 Task: Select a due date automation when advanced off, on the monday of the week a card is due at 01:00 PM.
Action: Mouse moved to (404, 302)
Screenshot: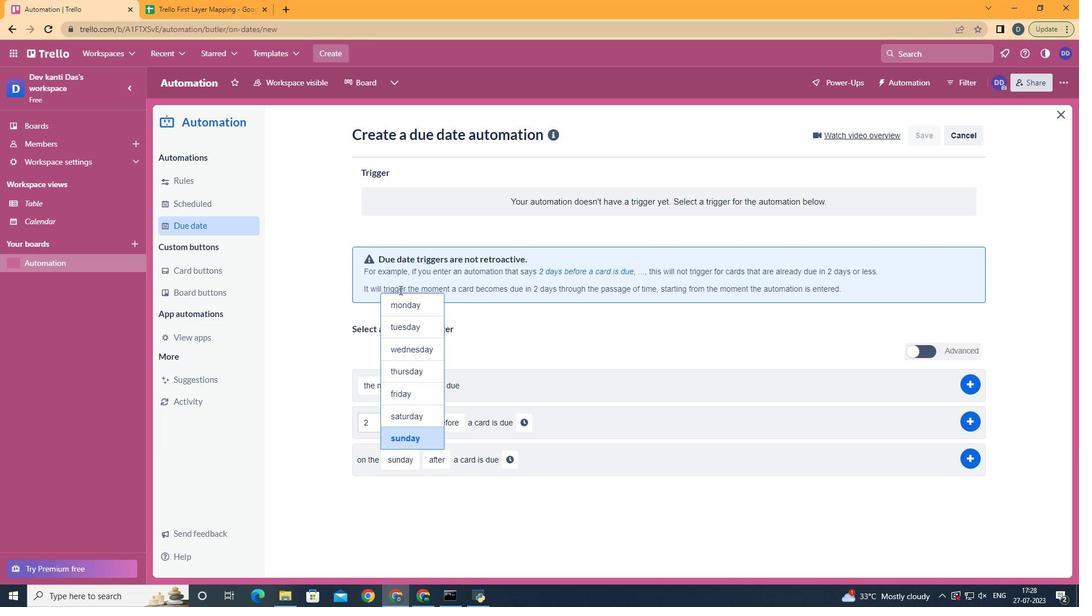 
Action: Mouse pressed left at (404, 302)
Screenshot: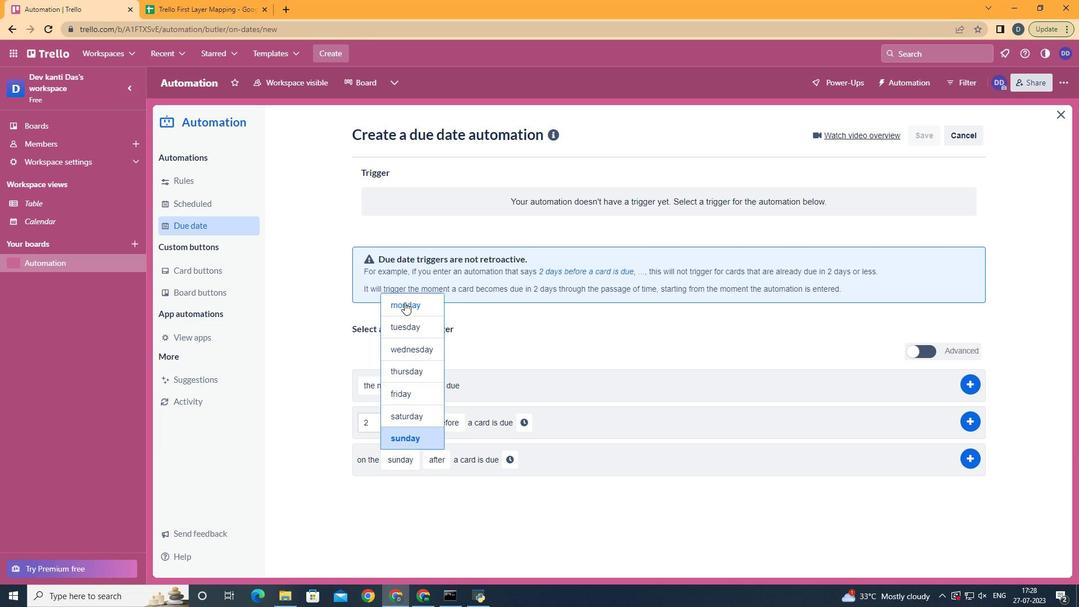 
Action: Mouse moved to (453, 528)
Screenshot: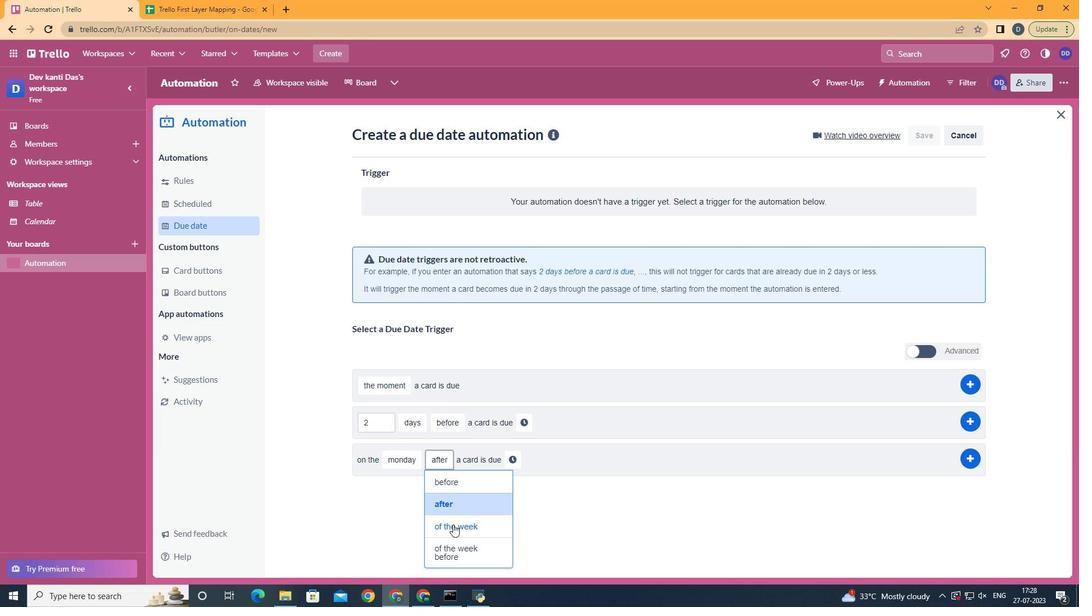 
Action: Mouse pressed left at (453, 528)
Screenshot: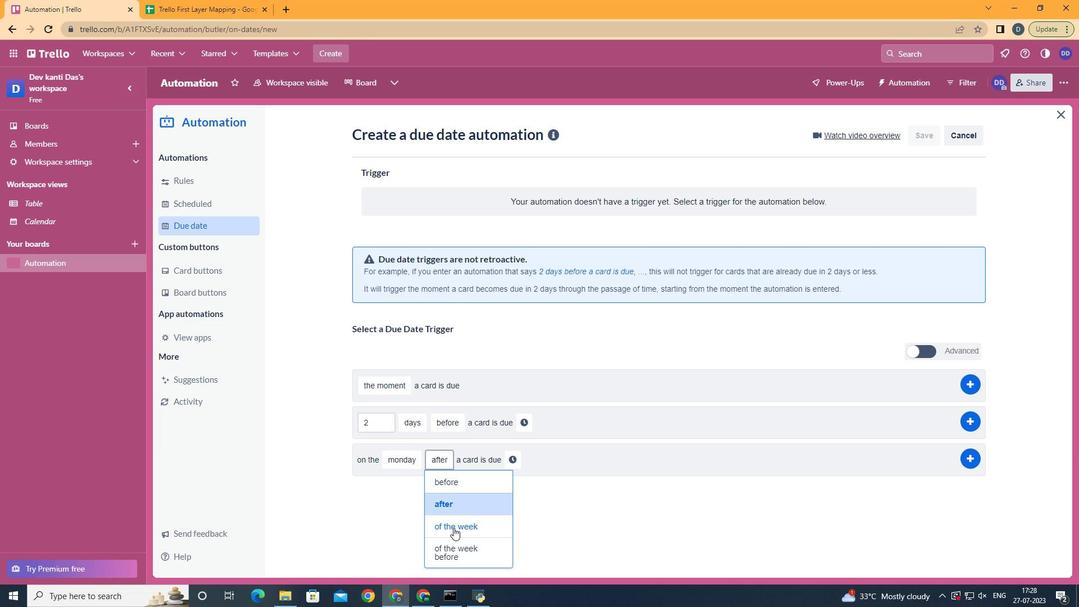 
Action: Mouse moved to (528, 461)
Screenshot: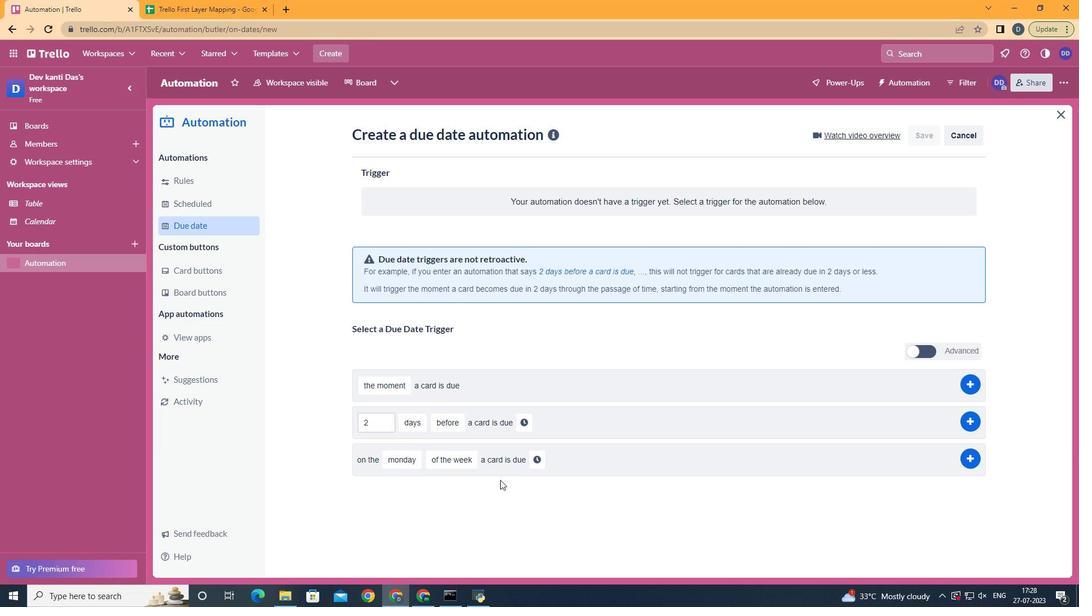 
Action: Mouse pressed left at (528, 461)
Screenshot: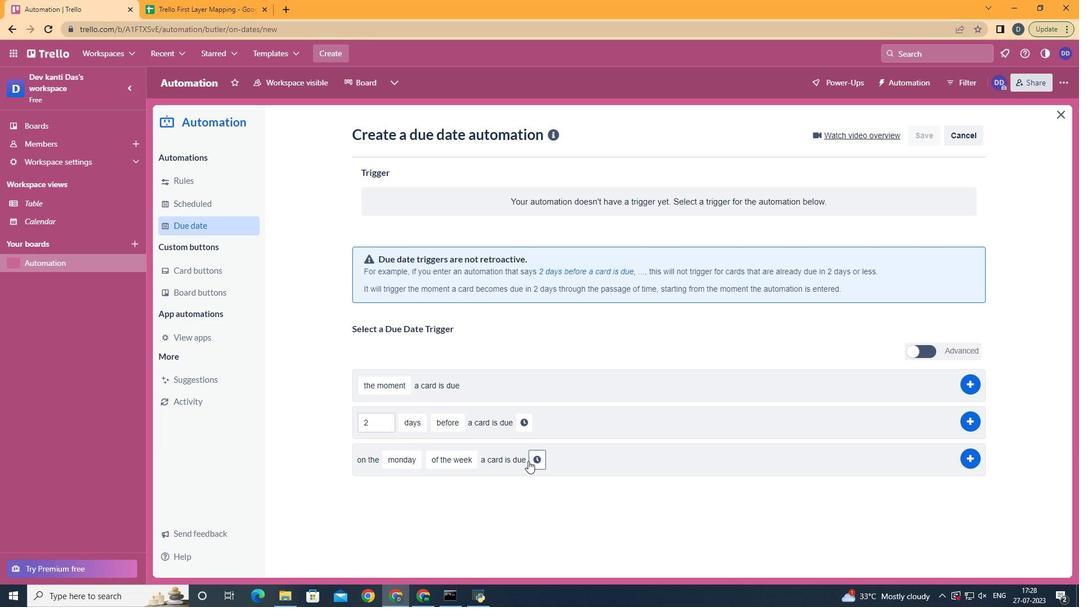 
Action: Mouse moved to (562, 464)
Screenshot: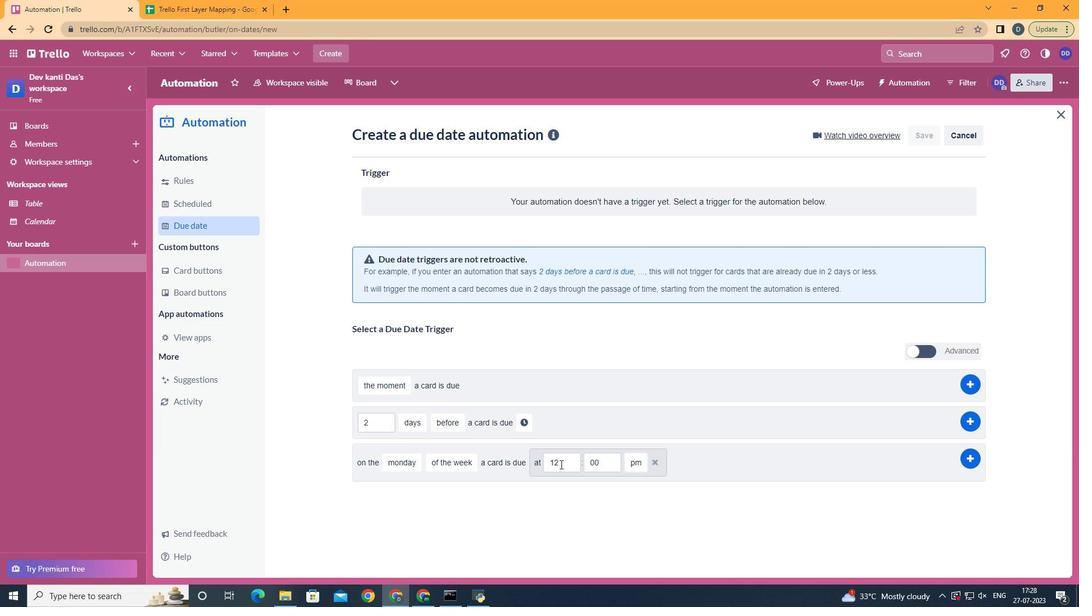 
Action: Mouse pressed left at (562, 464)
Screenshot: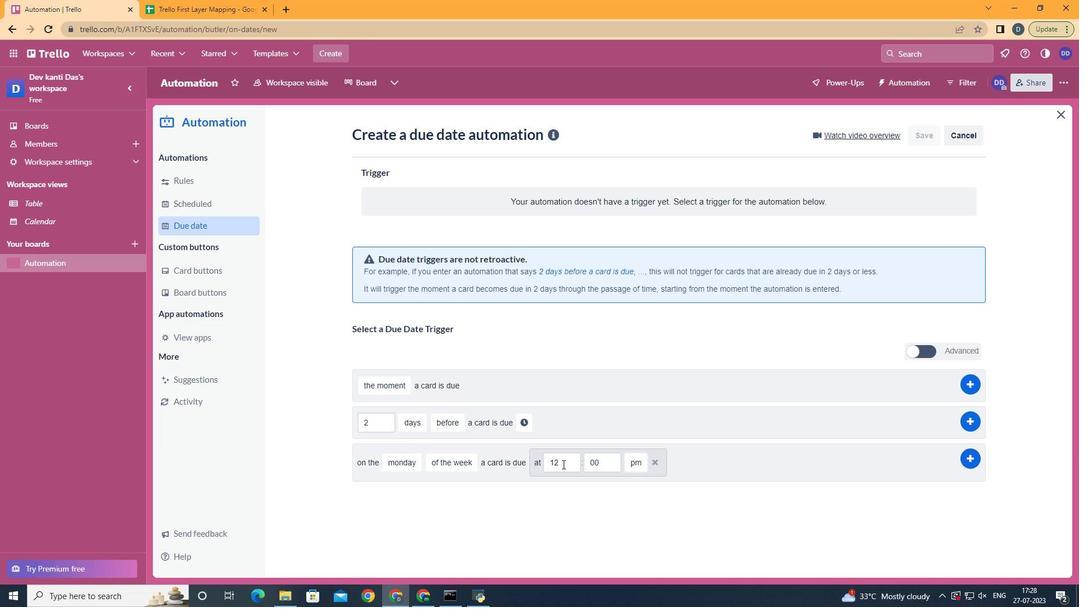 
Action: Key pressed <Key.backspace><Key.backspace>01
Screenshot: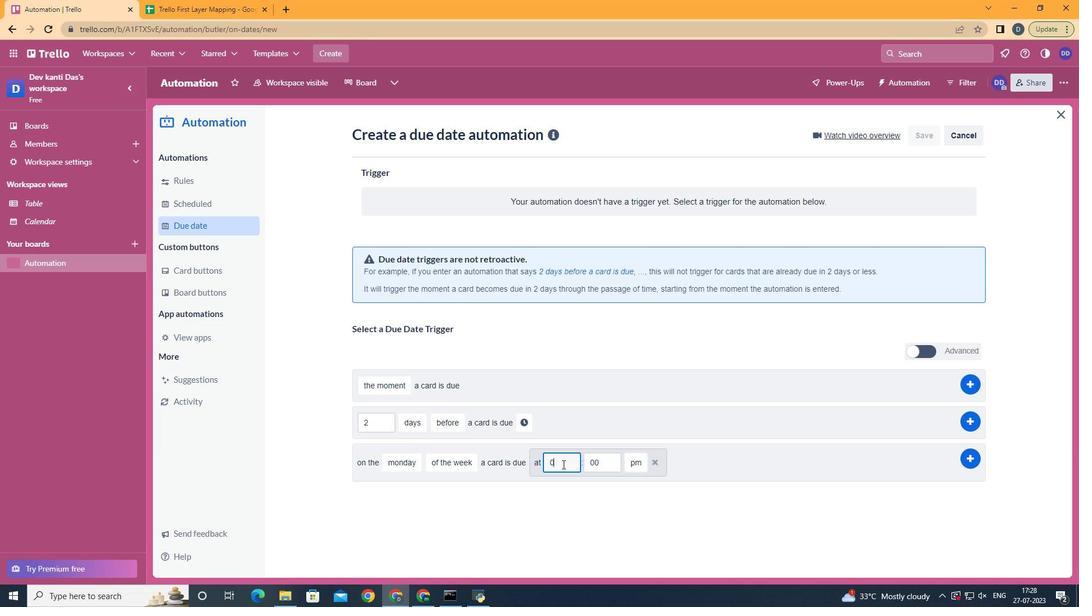 
Action: Mouse moved to (641, 502)
Screenshot: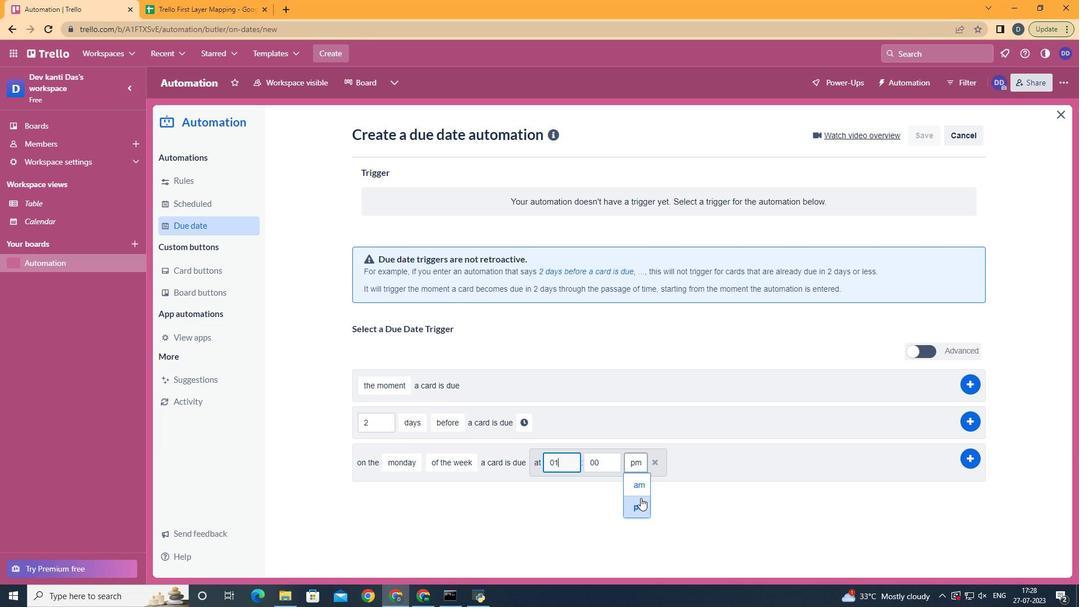 
Action: Mouse pressed left at (641, 502)
Screenshot: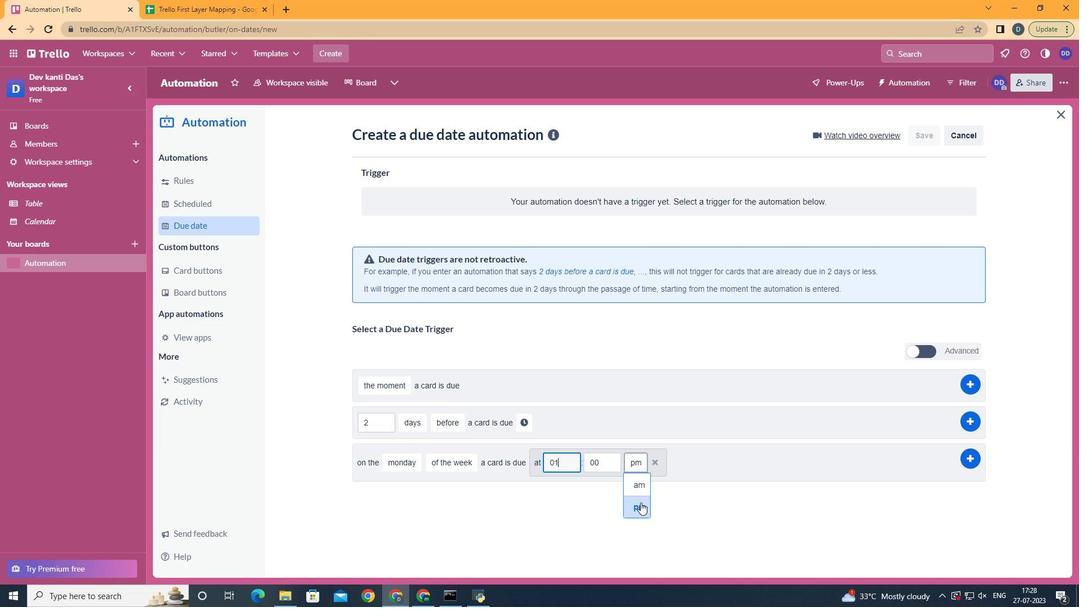 
